 Task: In the  document improveassertive.txt Share this file with 'softage.1@softage.net' Make a copy of the file 'without changing the auto name' Delete the  copy of the file
Action: Mouse moved to (38, 61)
Screenshot: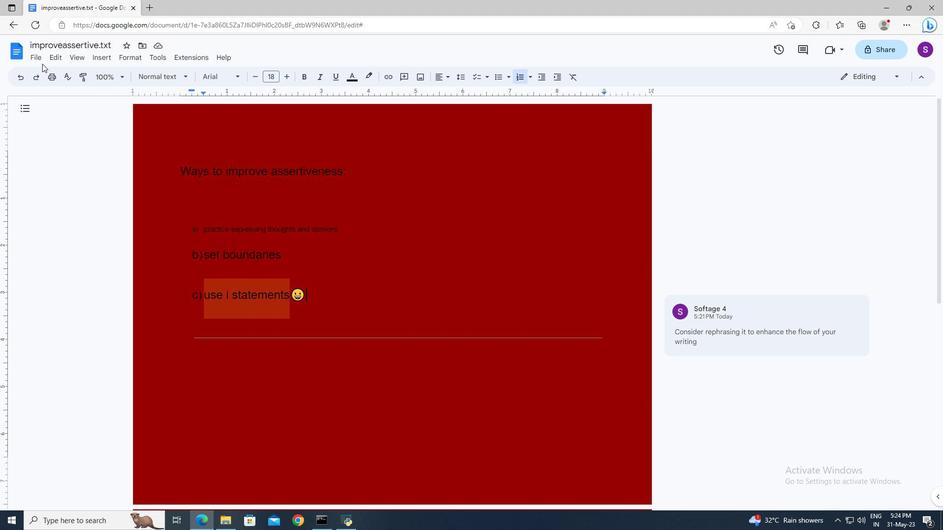 
Action: Mouse pressed left at (38, 61)
Screenshot: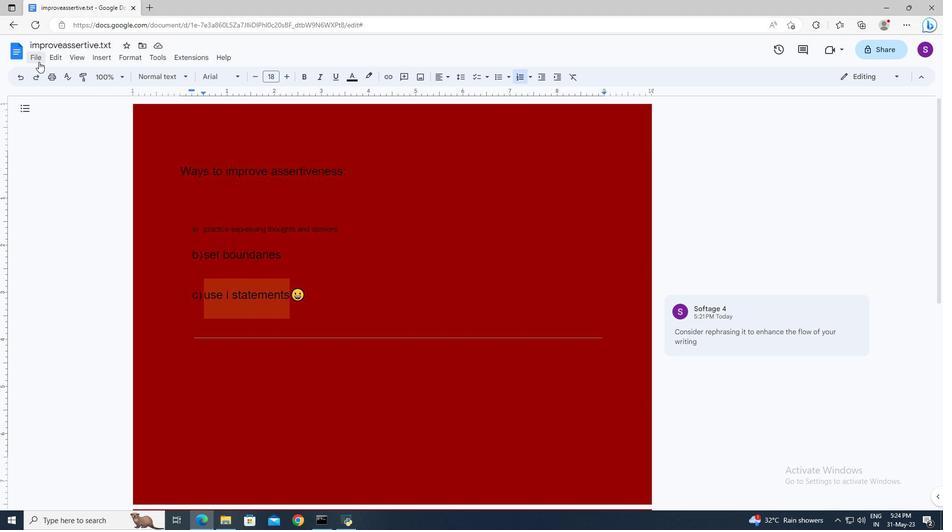 
Action: Mouse moved to (193, 130)
Screenshot: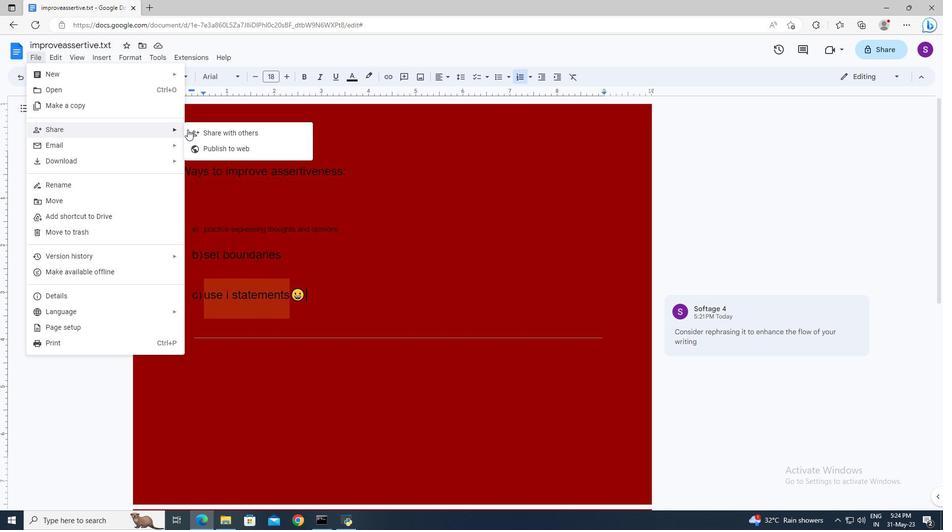 
Action: Mouse pressed left at (193, 130)
Screenshot: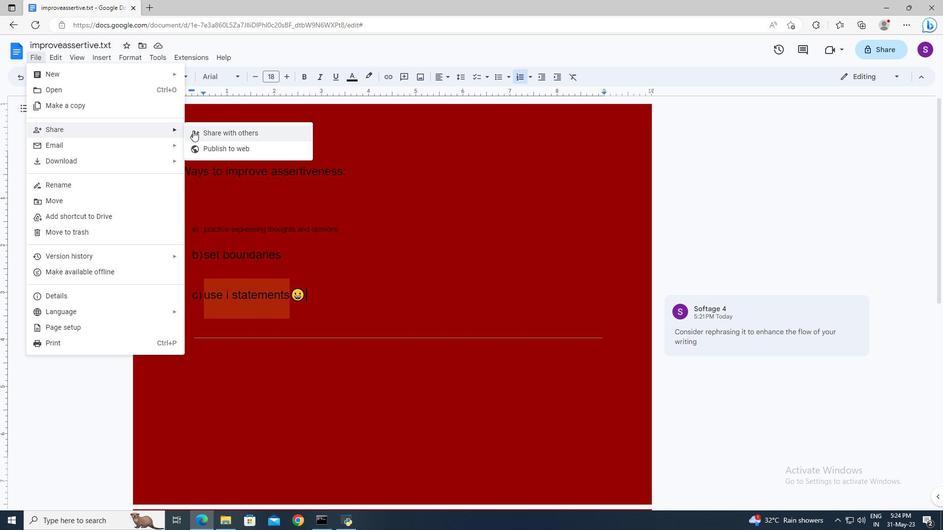 
Action: Mouse moved to (378, 216)
Screenshot: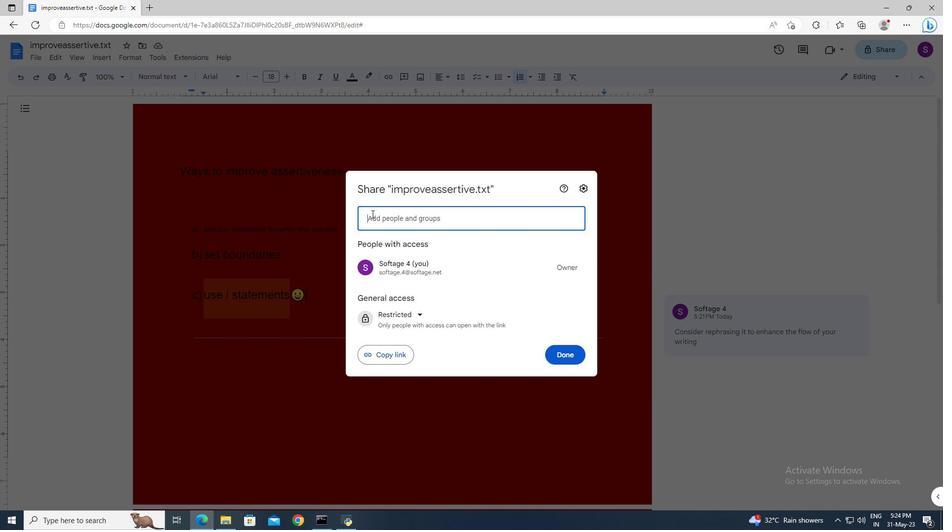 
Action: Mouse pressed left at (378, 216)
Screenshot: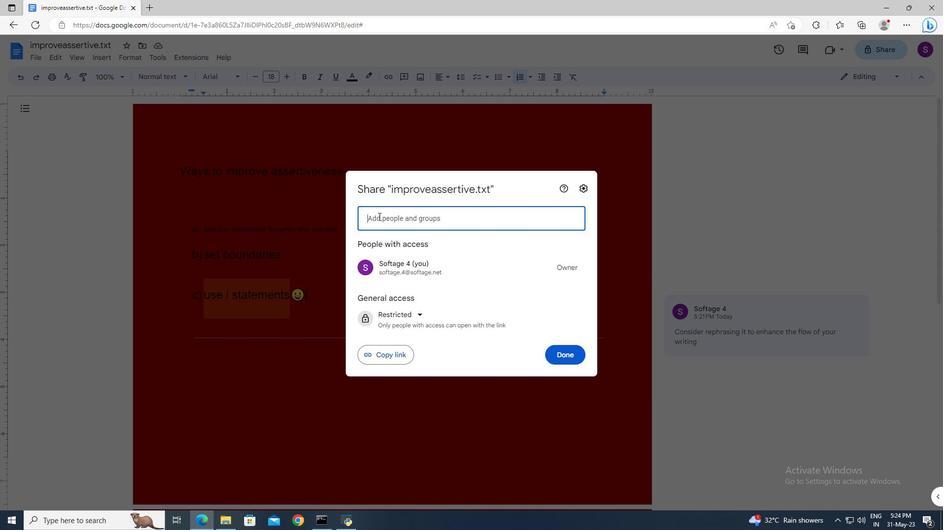 
Action: Key pressed softage.2<Key.backspace>1<Key.shift><Key.shift><Key.shift><Key.shift><Key.shift><Key.shift><Key.shift><Key.shift><Key.shift><Key.shift><Key.shift><Key.shift><Key.shift><Key.shift><Key.shift><Key.shift><Key.shift><Key.shift>@softage.net<Key.enter>
Screenshot: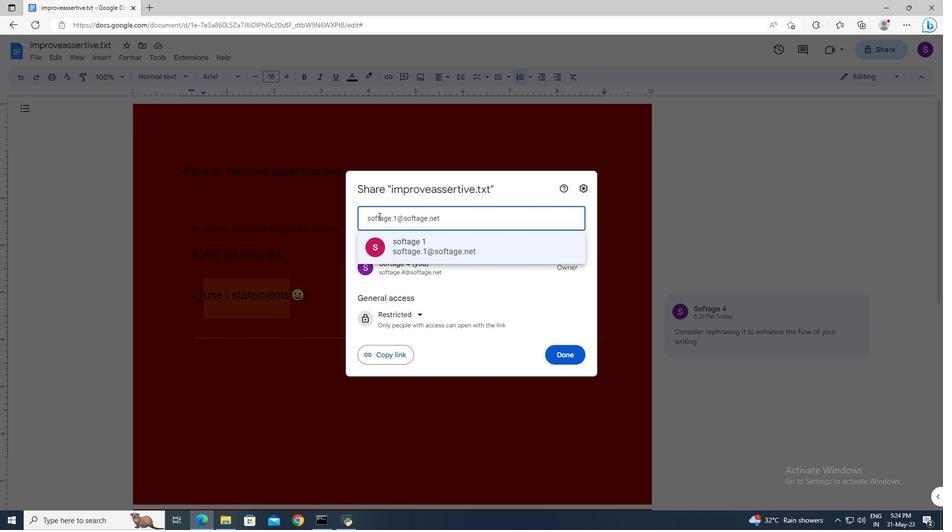 
Action: Mouse moved to (559, 344)
Screenshot: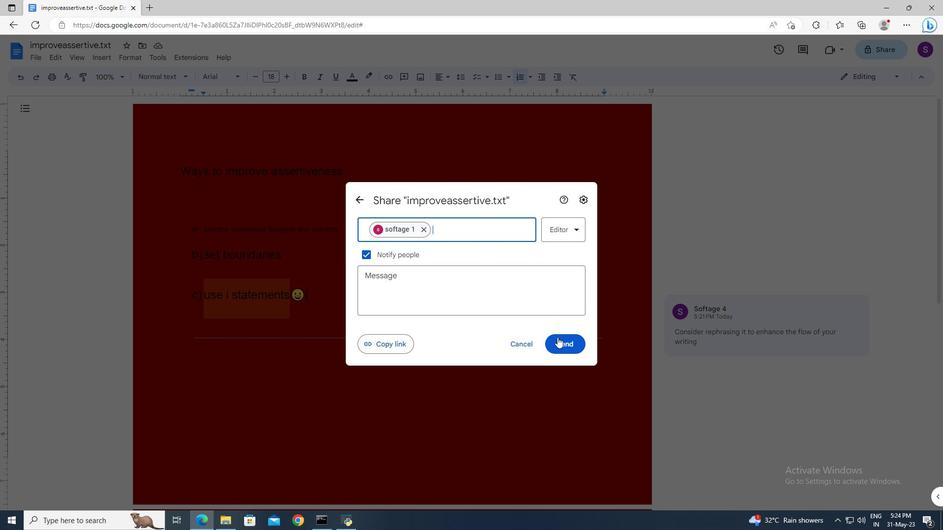 
Action: Mouse pressed left at (559, 344)
Screenshot: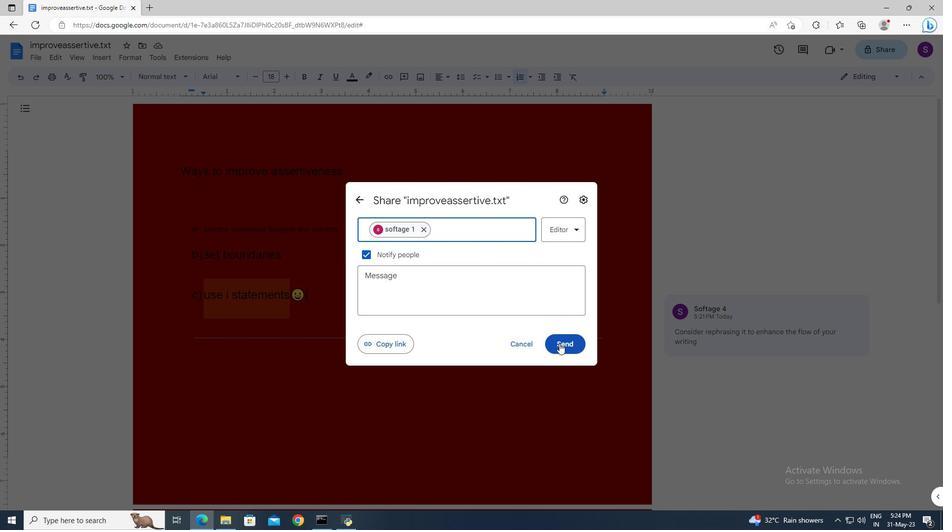 
Action: Mouse moved to (37, 51)
Screenshot: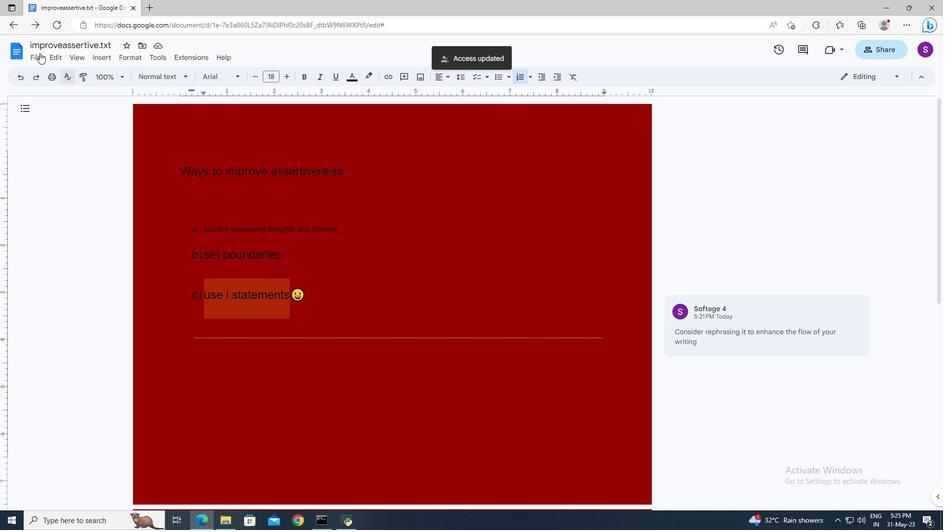 
Action: Mouse pressed left at (37, 51)
Screenshot: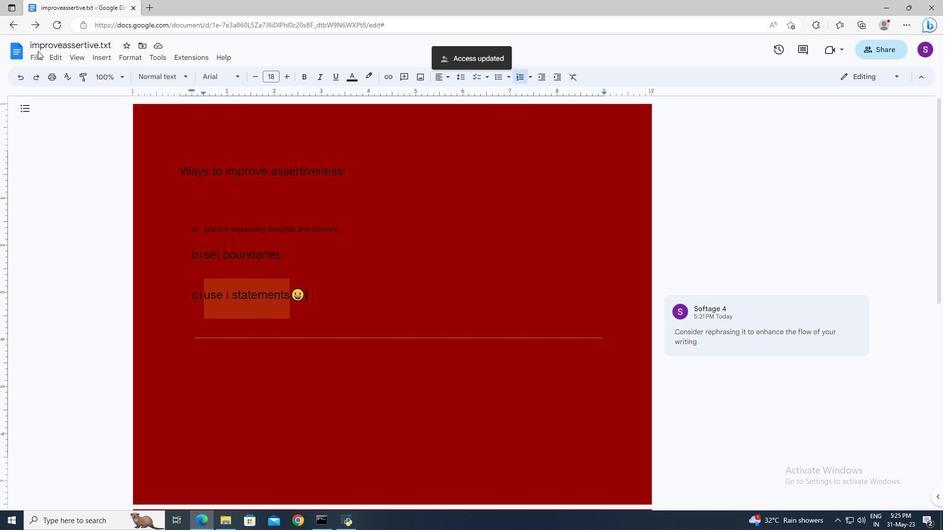 
Action: Mouse moved to (33, 53)
Screenshot: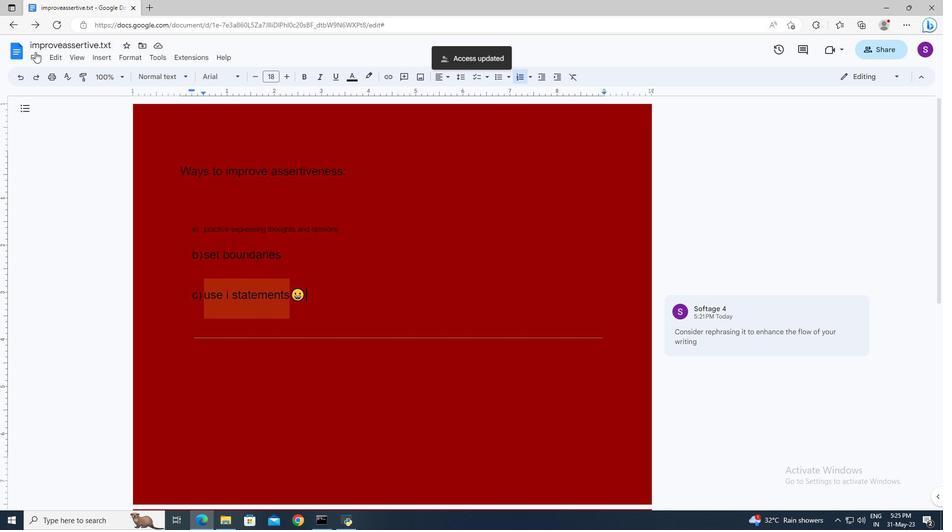 
Action: Mouse pressed left at (33, 53)
Screenshot: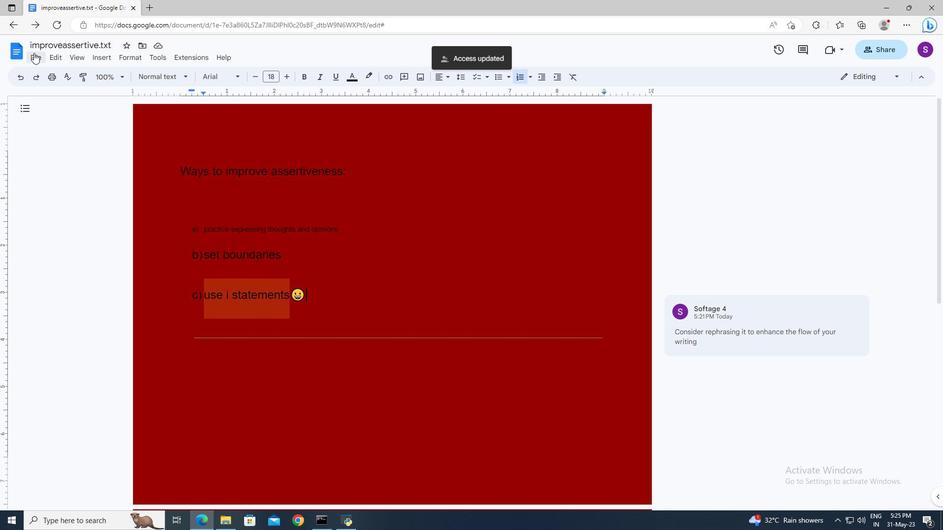 
Action: Mouse moved to (68, 104)
Screenshot: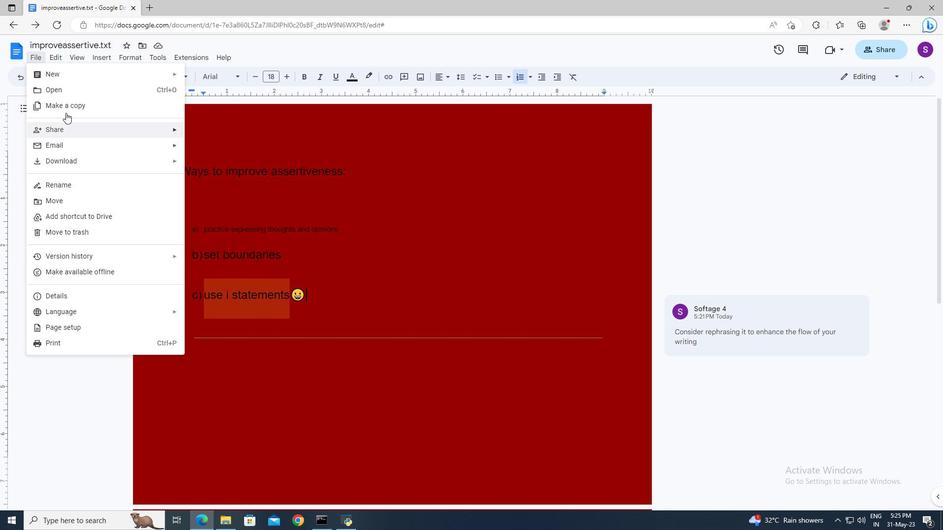 
Action: Mouse pressed left at (68, 104)
Screenshot: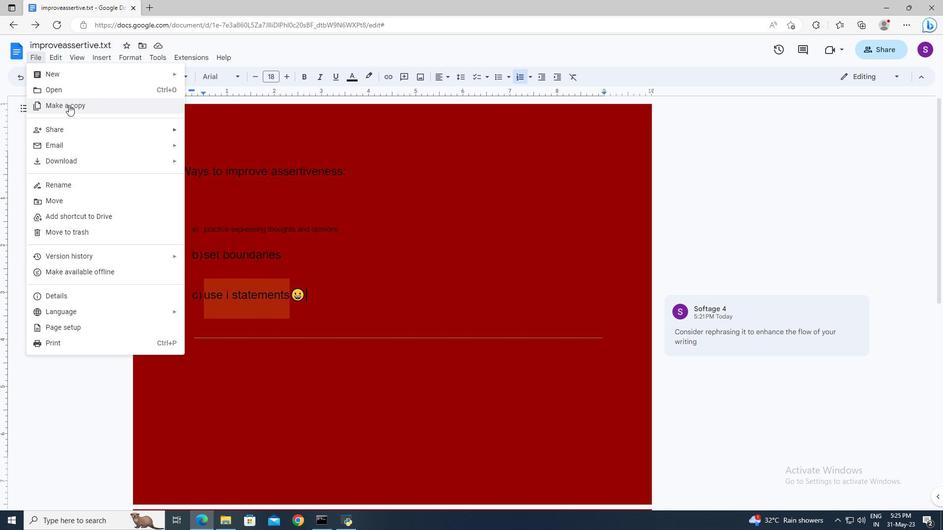 
Action: Mouse moved to (516, 359)
Screenshot: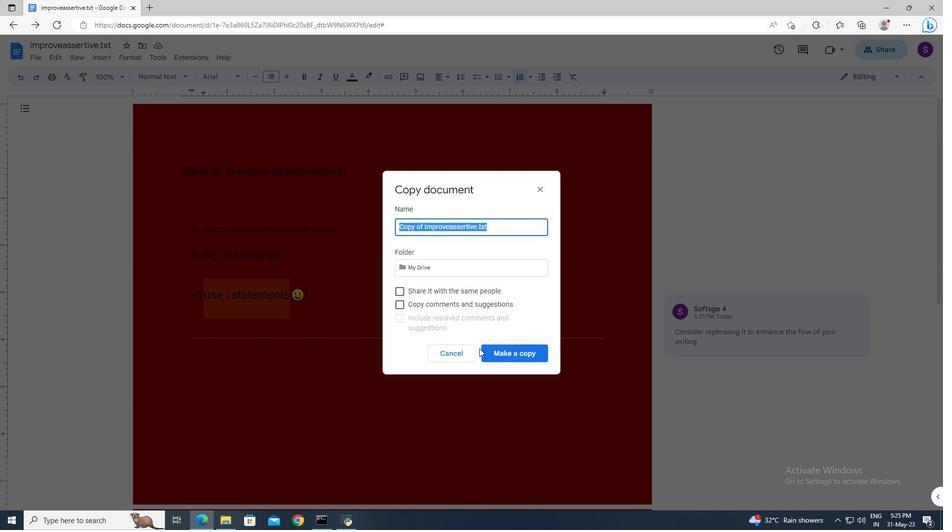 
Action: Mouse pressed left at (516, 359)
Screenshot: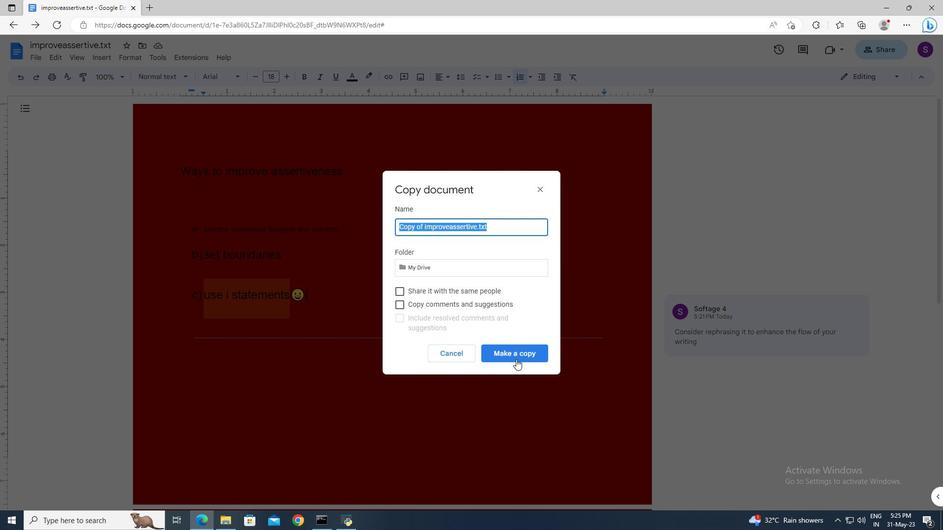 
Action: Mouse moved to (34, 58)
Screenshot: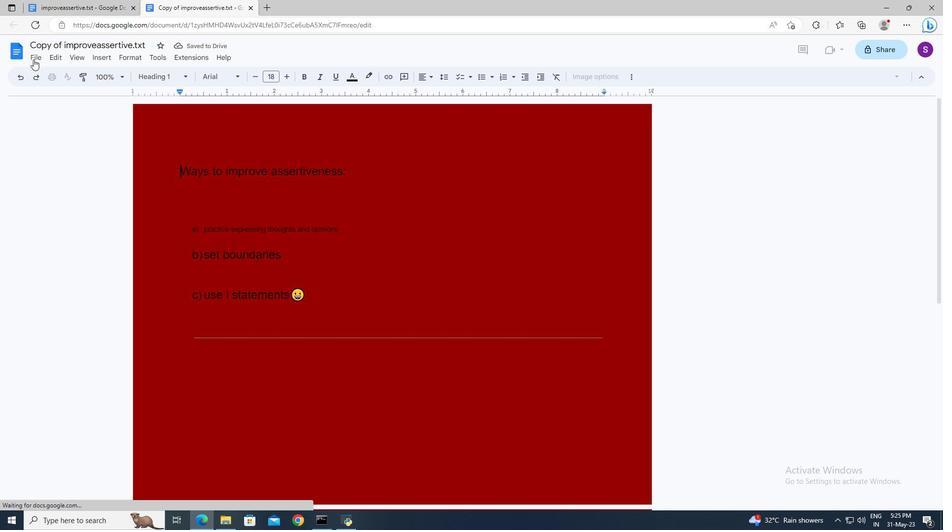 
Action: Mouse pressed left at (34, 58)
Screenshot: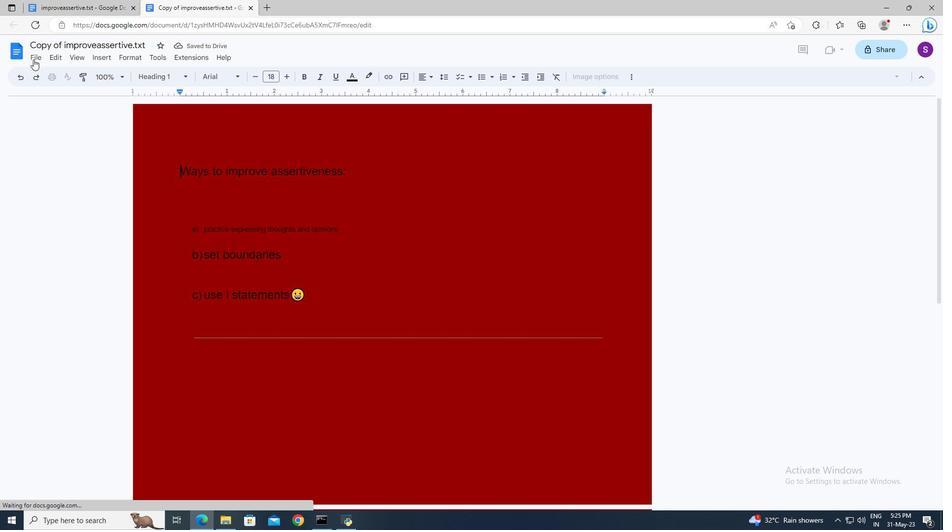 
Action: Mouse moved to (64, 199)
Screenshot: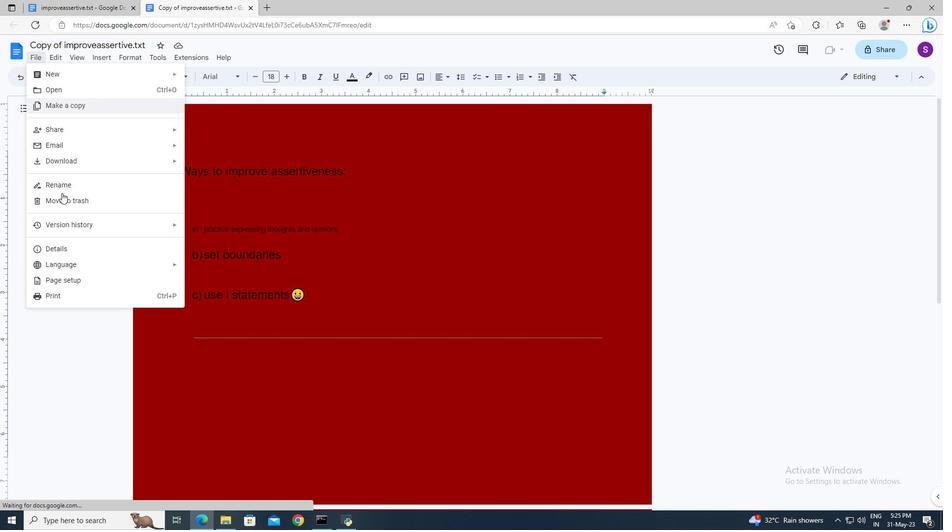 
Action: Mouse pressed left at (64, 199)
Screenshot: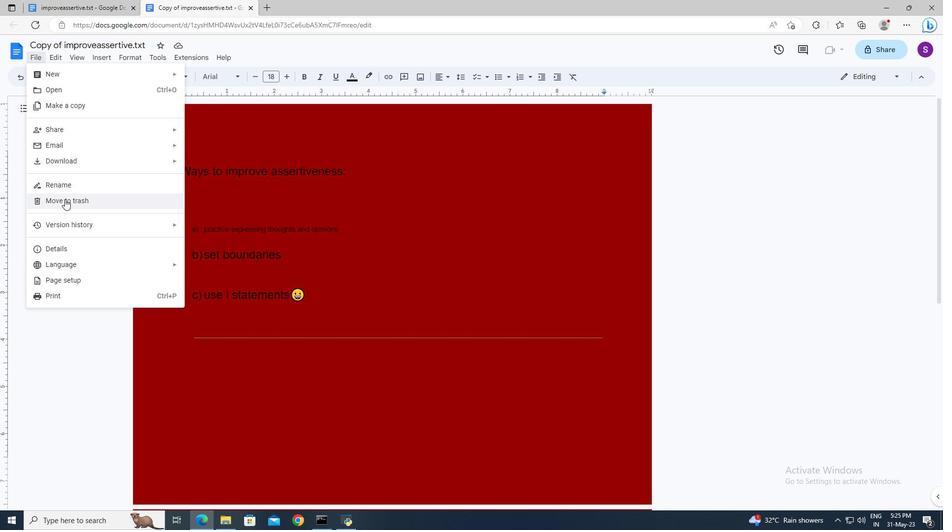 
